 Task: Create a section Continuous Delivery Sprint and in the section, add a milestone Artificial Intelligence Chatbot Implementation in the project TrueNorth.
Action: Mouse moved to (69, 236)
Screenshot: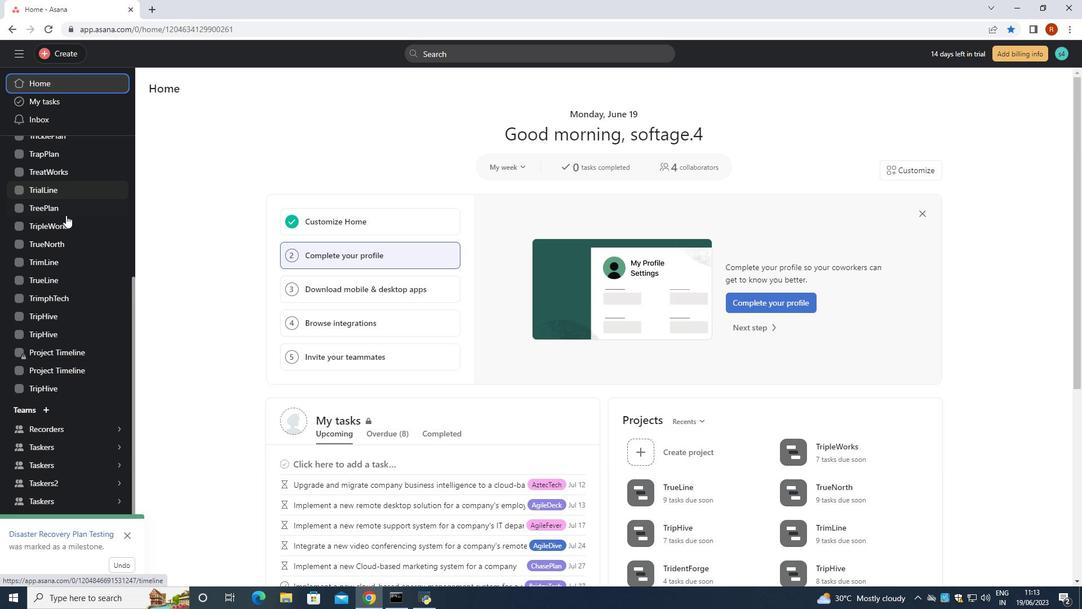 
Action: Mouse pressed left at (69, 236)
Screenshot: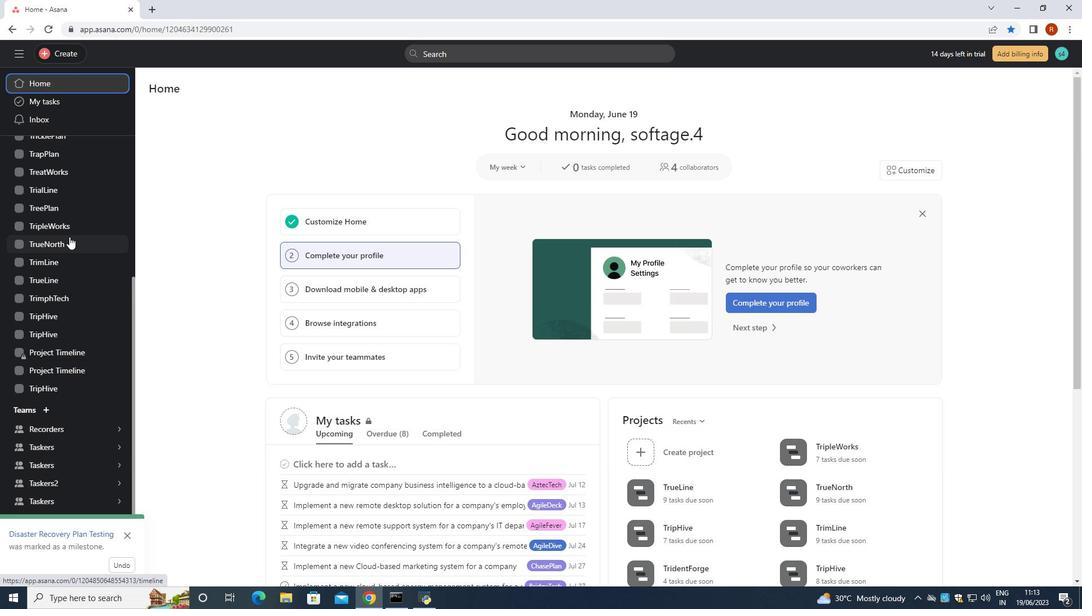 
Action: Mouse moved to (229, 533)
Screenshot: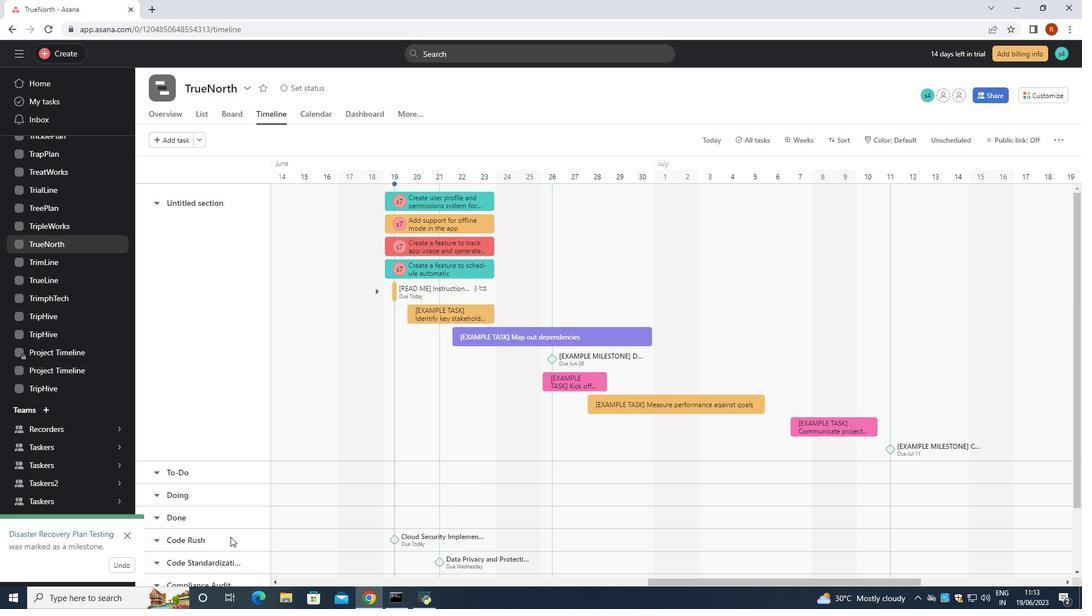 
Action: Mouse scrolled (229, 532) with delta (0, 0)
Screenshot: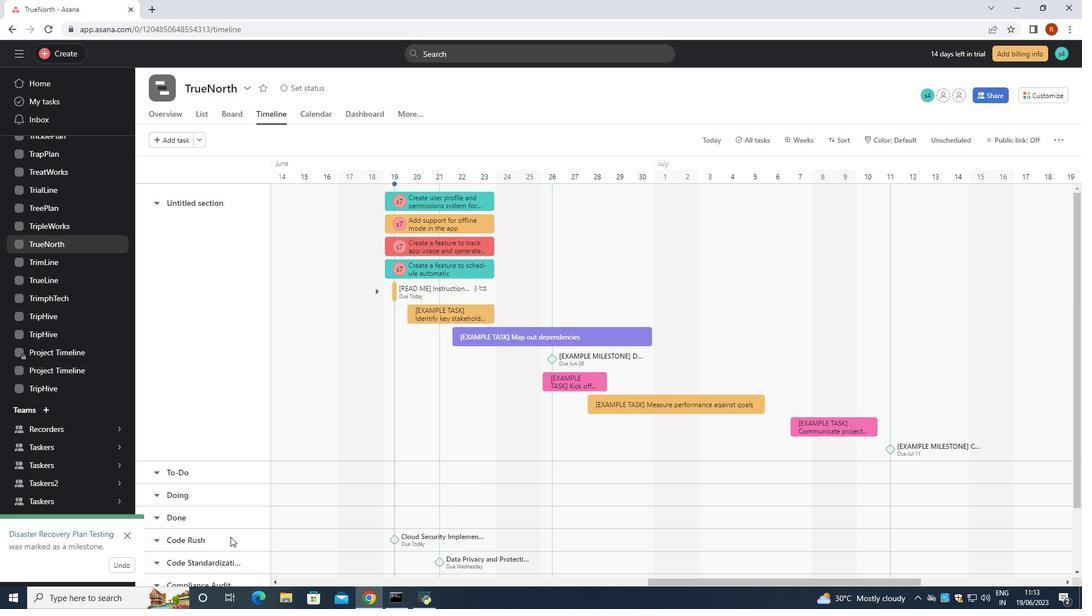 
Action: Mouse moved to (227, 532)
Screenshot: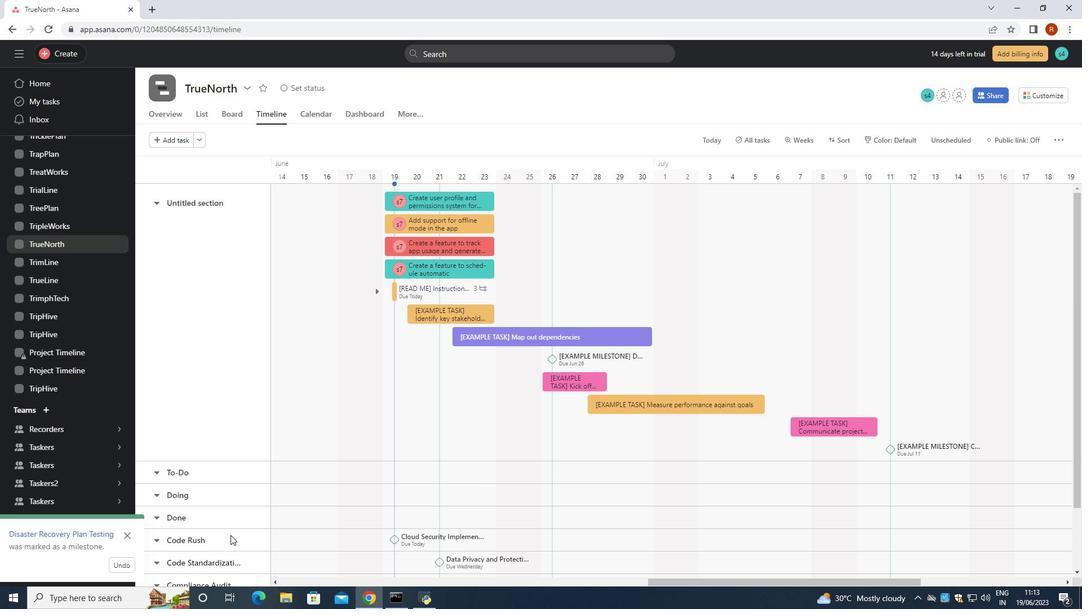 
Action: Mouse scrolled (227, 531) with delta (0, 0)
Screenshot: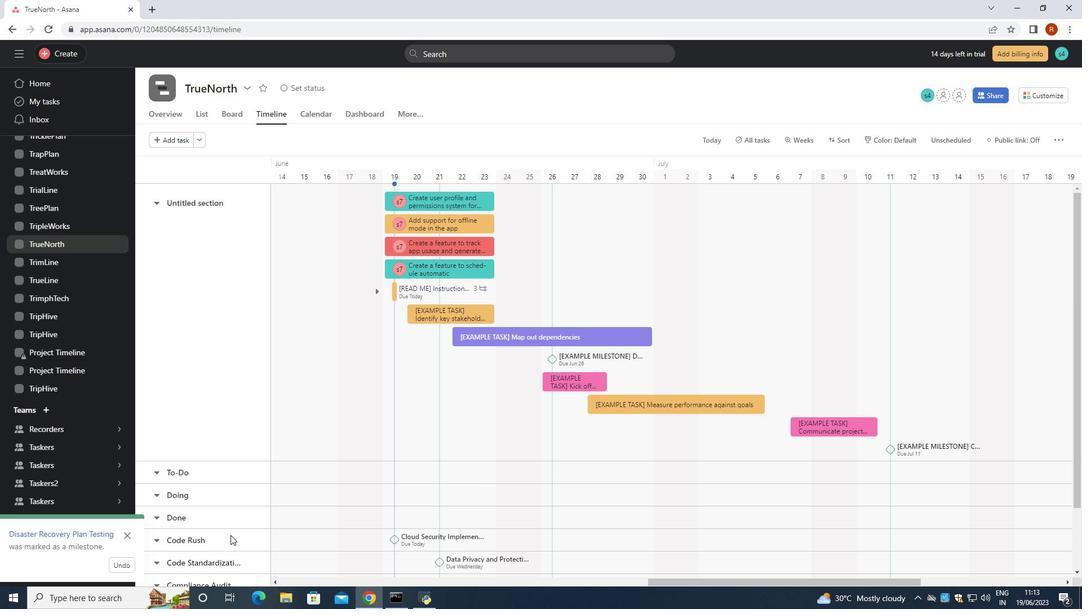 
Action: Mouse moved to (227, 532)
Screenshot: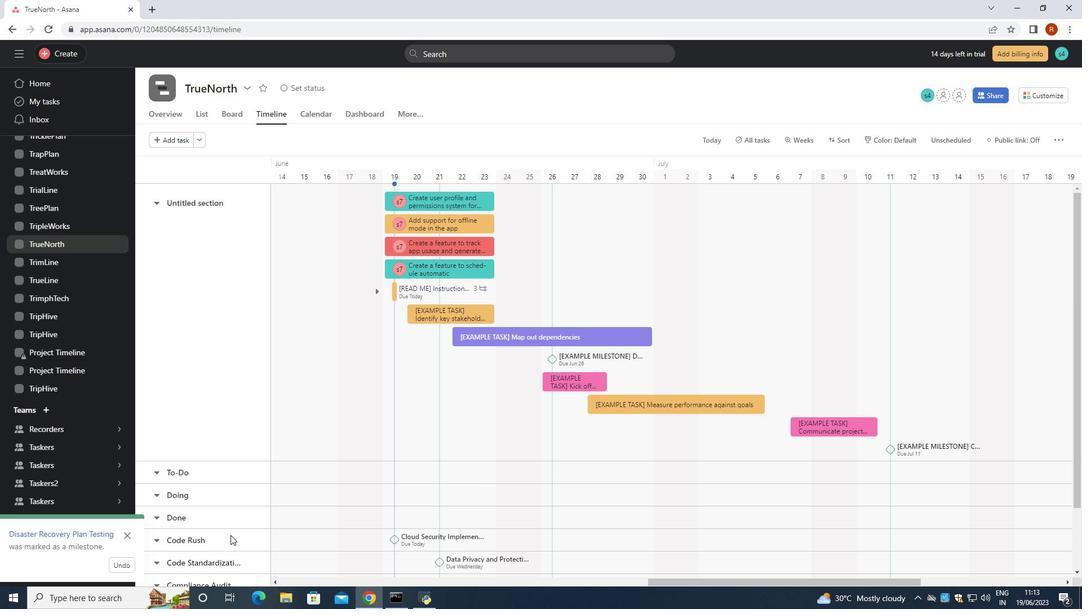 
Action: Mouse scrolled (227, 531) with delta (0, 0)
Screenshot: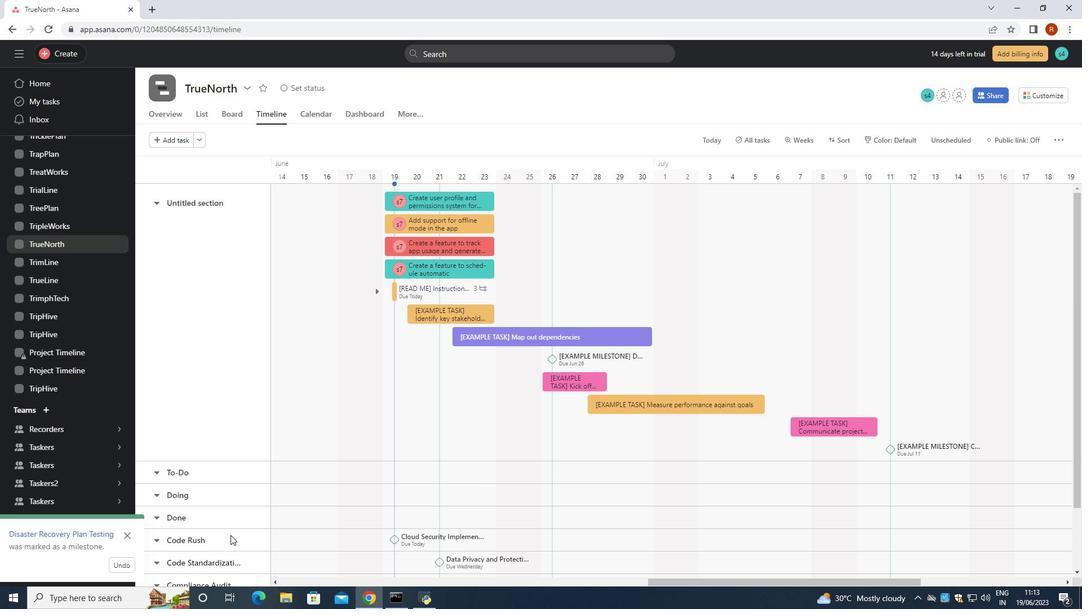 
Action: Mouse moved to (226, 531)
Screenshot: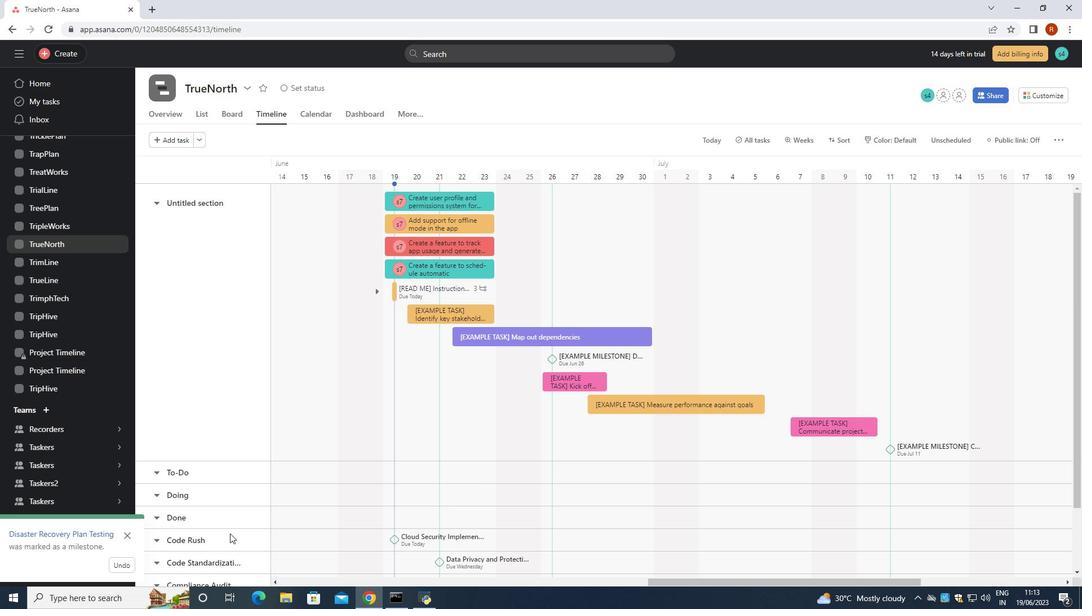 
Action: Mouse scrolled (226, 531) with delta (0, 0)
Screenshot: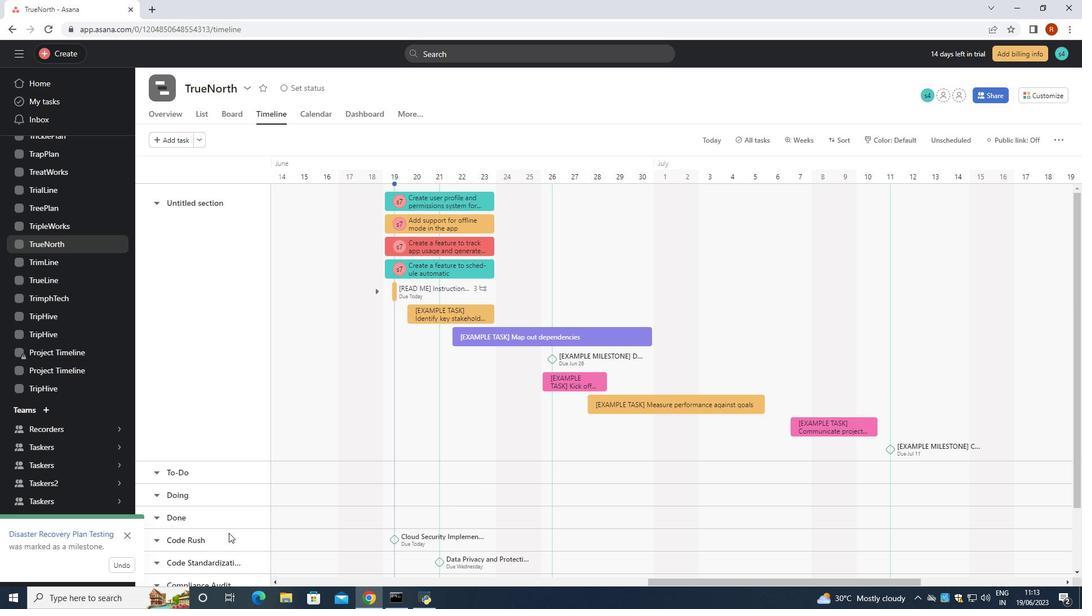
Action: Mouse scrolled (226, 531) with delta (0, 0)
Screenshot: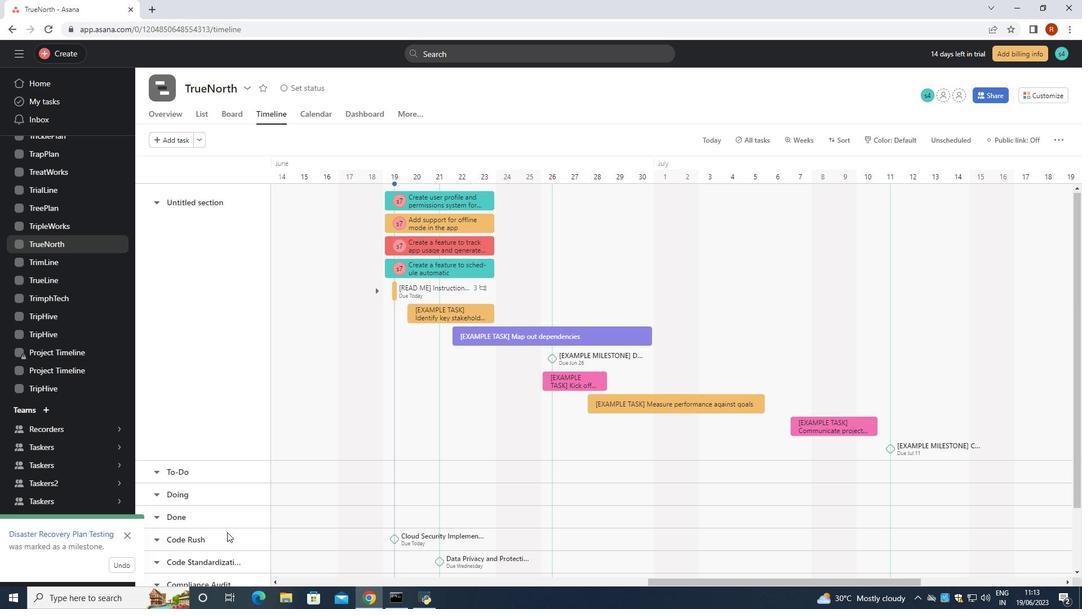 
Action: Mouse moved to (210, 531)
Screenshot: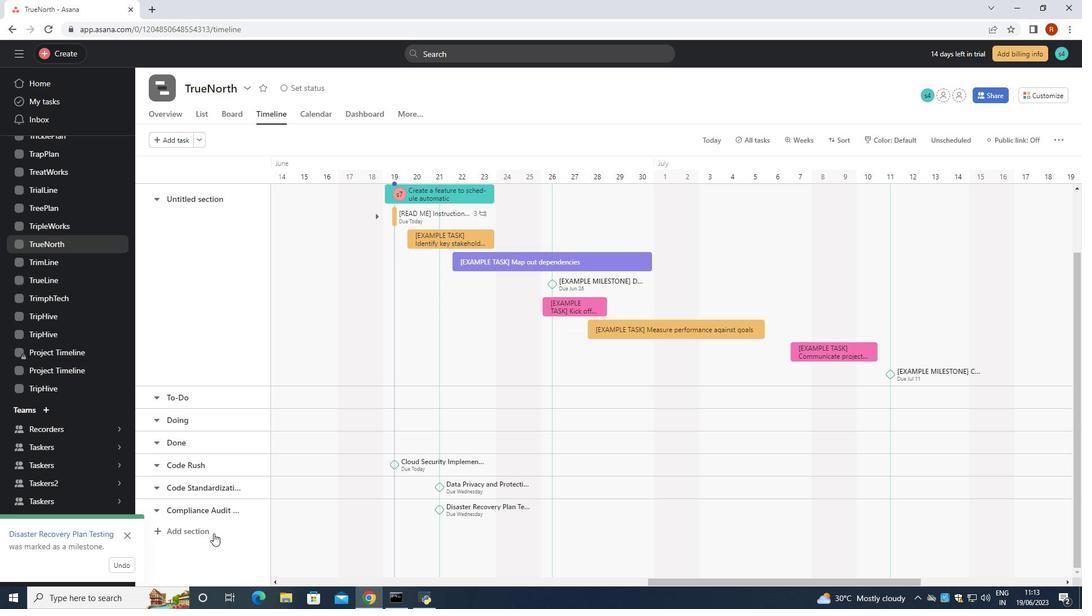
Action: Mouse pressed left at (210, 531)
Screenshot: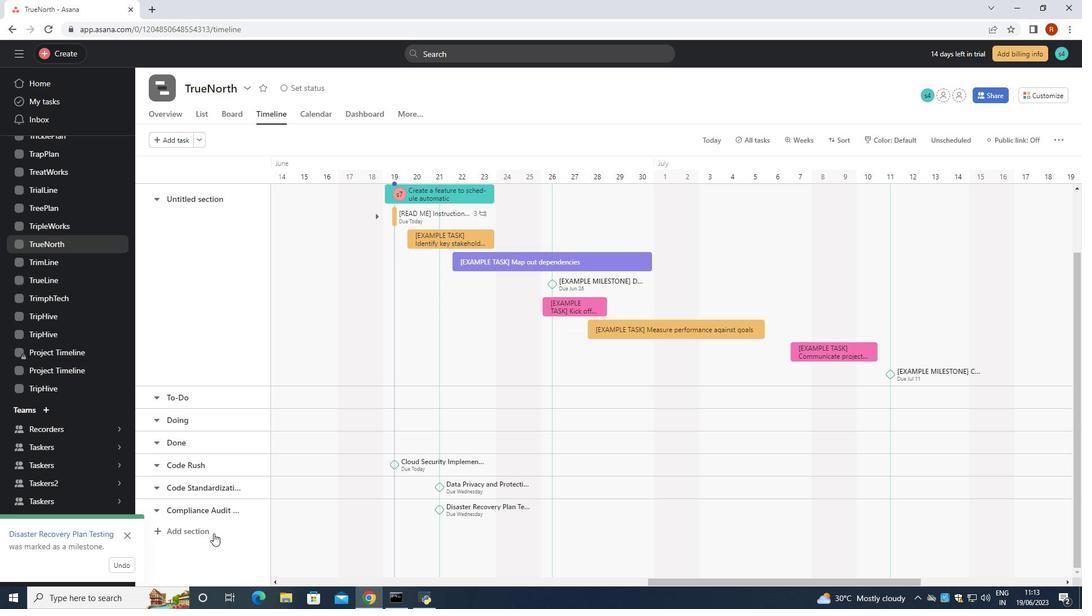 
Action: Mouse moved to (209, 531)
Screenshot: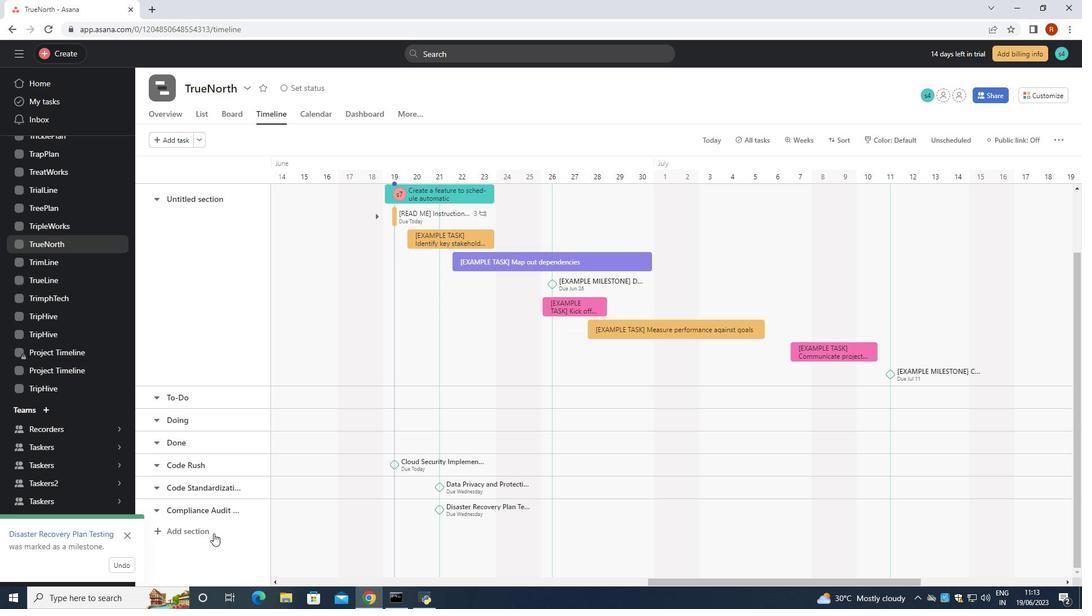 
Action: Key pressed <Key.shift>Continuous<Key.space><Key.shift>Delivery<Key.space><Key.shift>Sprint<Key.space><Key.shift><Key.shift><Key.shift><Key.shift><Key.shift>A<Key.backspace>
Screenshot: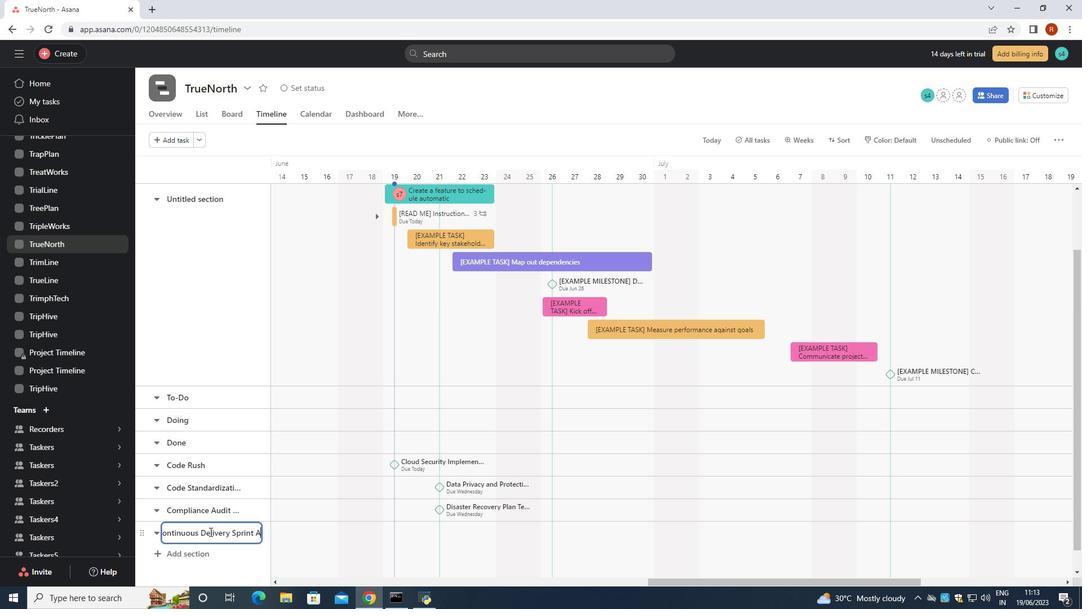 
Action: Mouse moved to (387, 533)
Screenshot: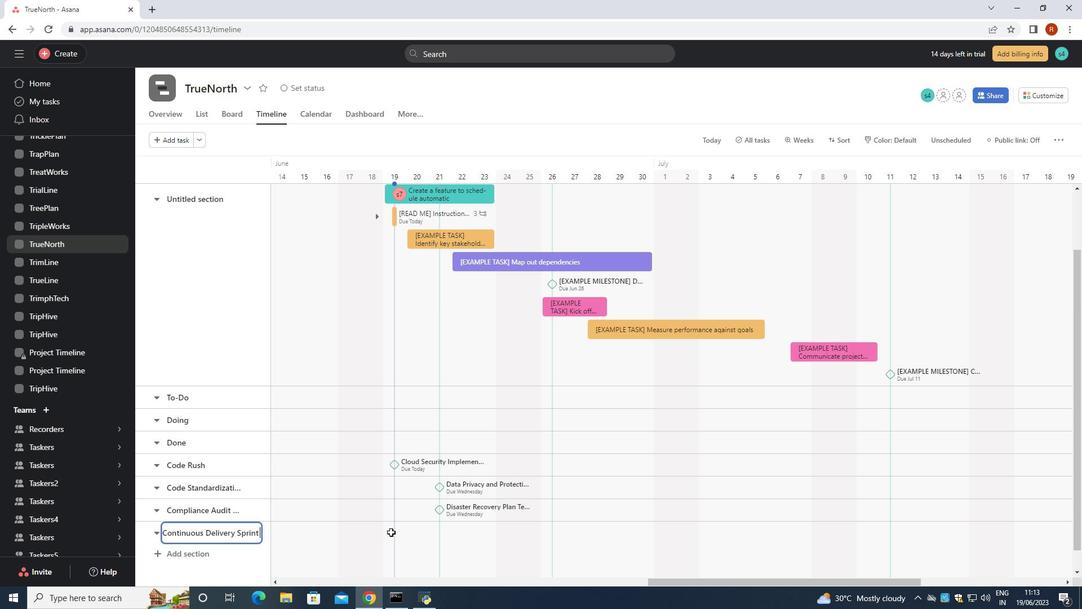 
Action: Mouse pressed left at (387, 533)
Screenshot: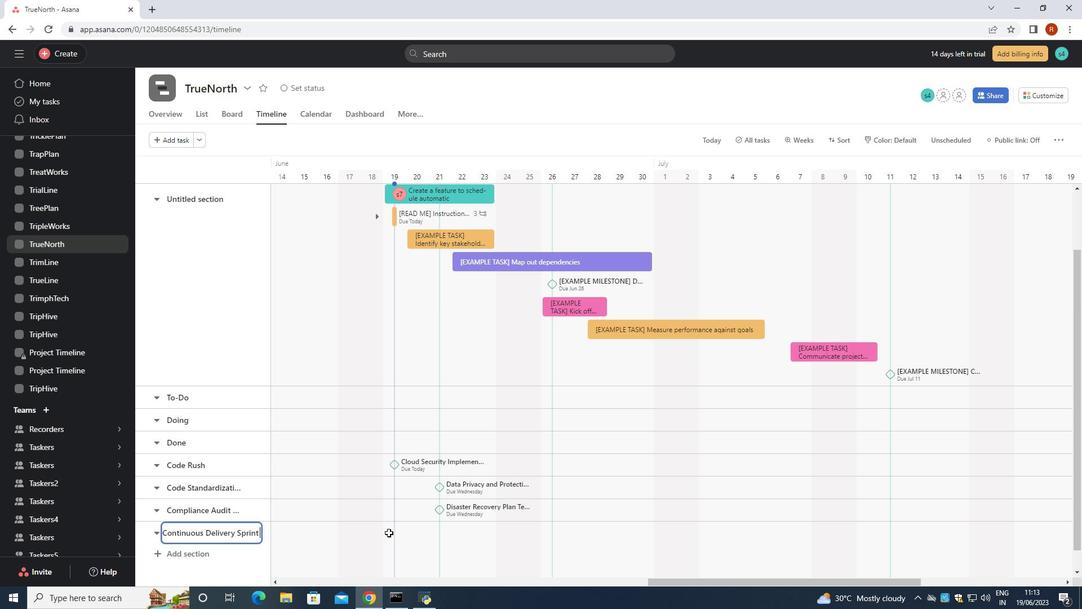 
Action: Mouse moved to (342, 527)
Screenshot: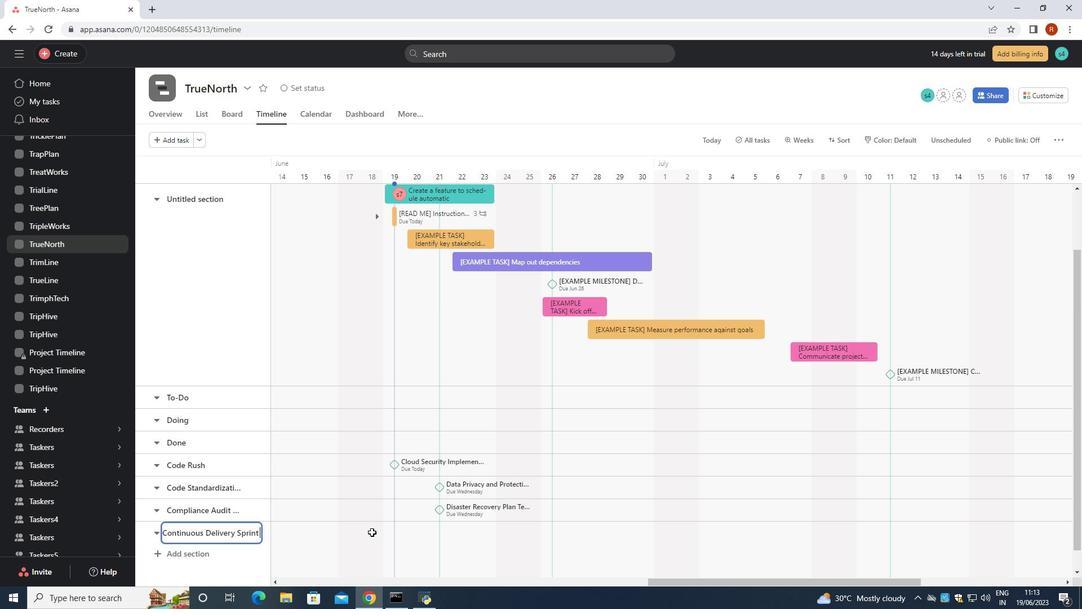 
Action: Mouse pressed left at (342, 527)
Screenshot: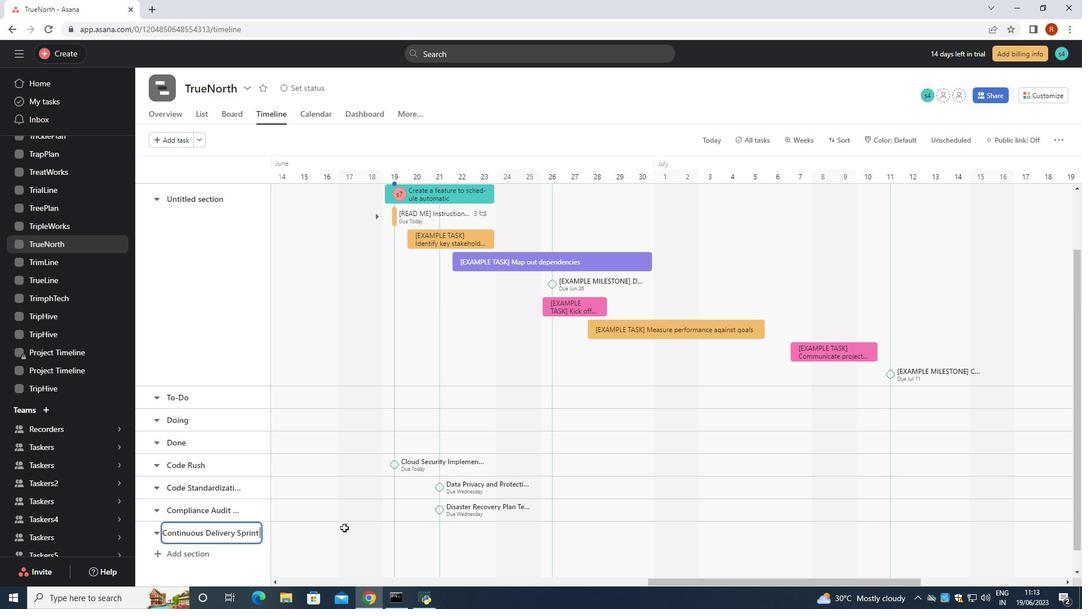 
Action: Mouse pressed left at (342, 527)
Screenshot: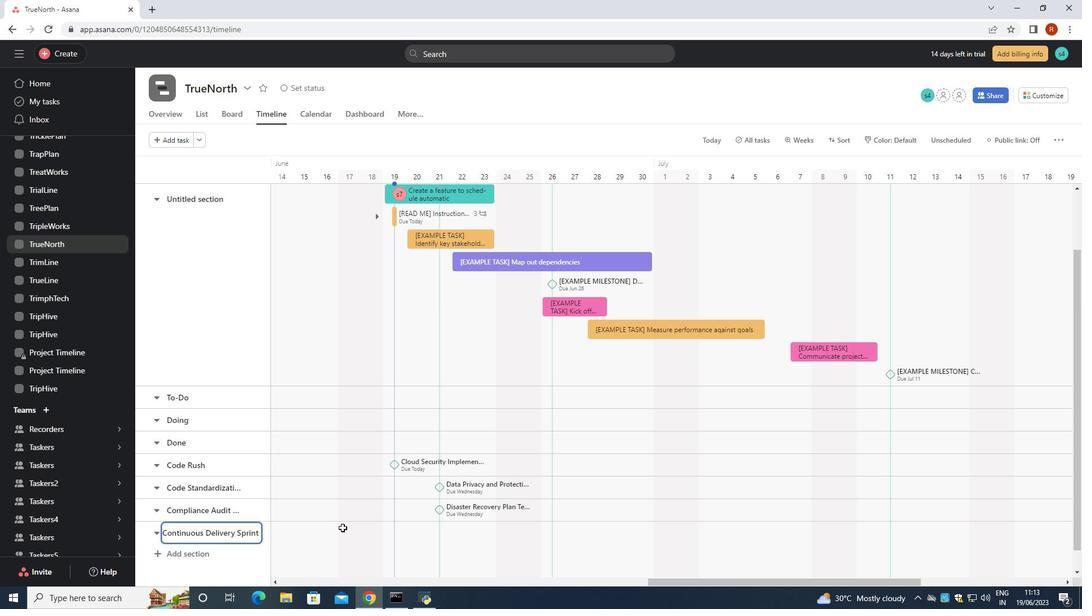 
Action: Mouse moved to (359, 536)
Screenshot: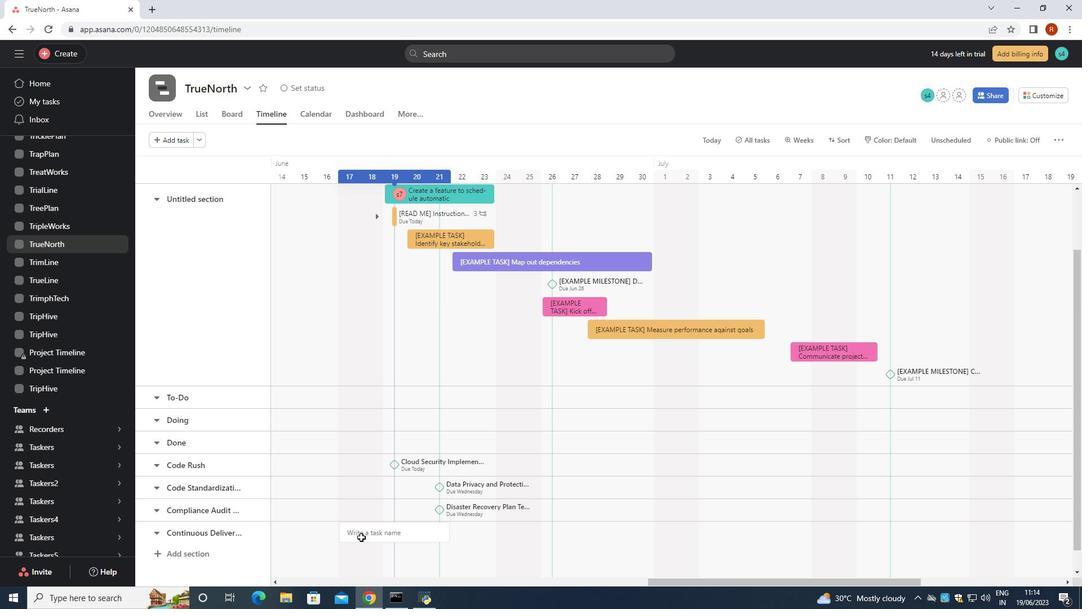 
Action: Mouse pressed left at (359, 536)
Screenshot: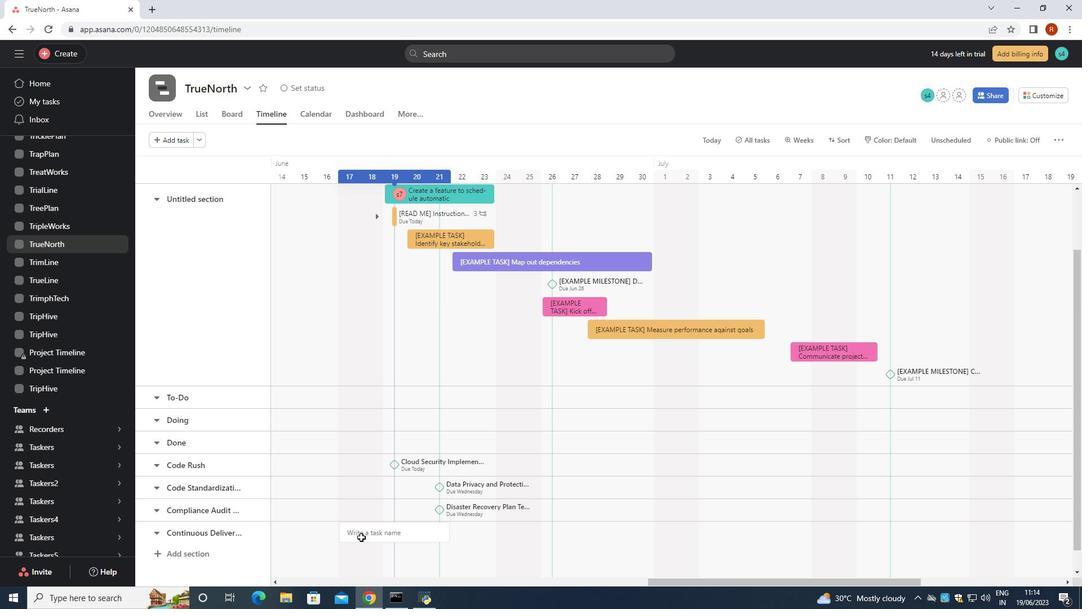 
Action: Mouse moved to (423, 582)
Screenshot: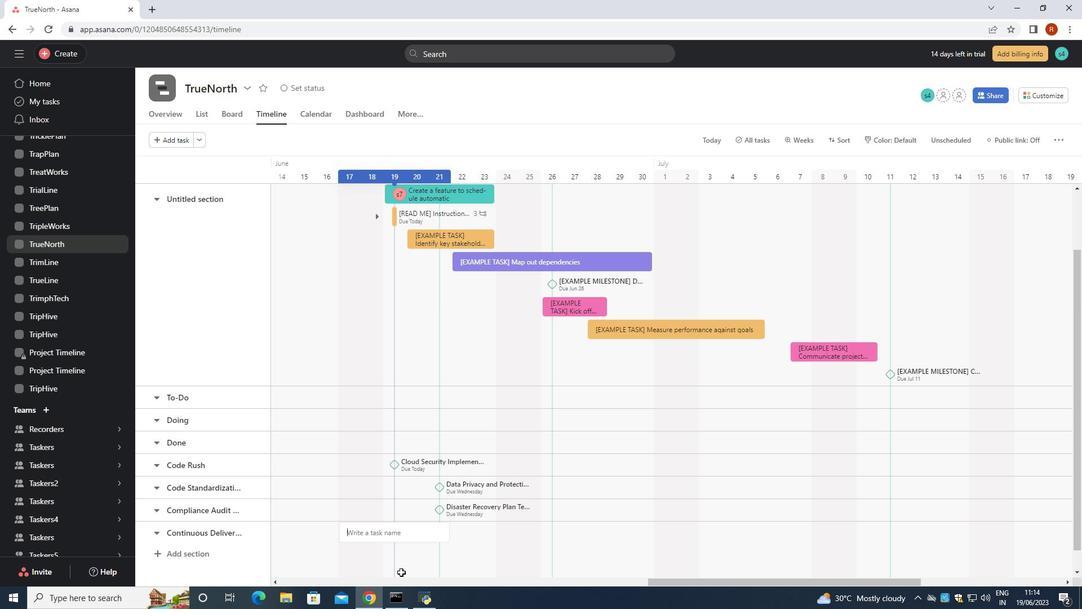 
Action: Key pressed <Key.shift><Key.shift><Key.shift><Key.shift>Artifical<Key.space><Key.shift>Inte<Key.left><Key.left><Key.left><Key.left><Key.left><Key.left><Key.left><Key.left><Key.left><Key.left><Key.left><Key.right><Key.right><Key.right>i<Key.right><Key.right><Key.right><Key.right><Key.right><Key.right><Key.right><Key.right><Key.right><Key.left><Key.left><Key.left><Key.left><Key.left><Key.left><Key.left><Key.left><Key.backspace><Key.right>i<Key.right><Key.right><Key.right><Key.right><Key.right><Key.right><Key.right>lligee<Key.backspace>nv<Key.backspace>ce<Key.space><Key.shift><Key.shift><Key.shift><Key.shift>Chatbot<Key.space><Key.shift>Implementation<Key.space><Key.enter>
Screenshot: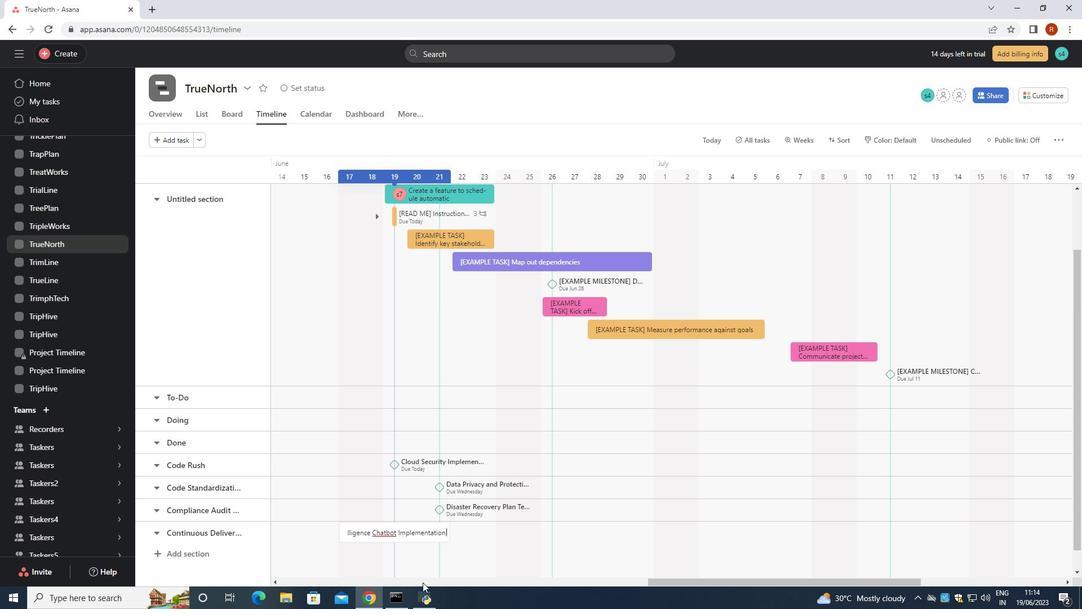 
Action: Mouse moved to (395, 516)
Screenshot: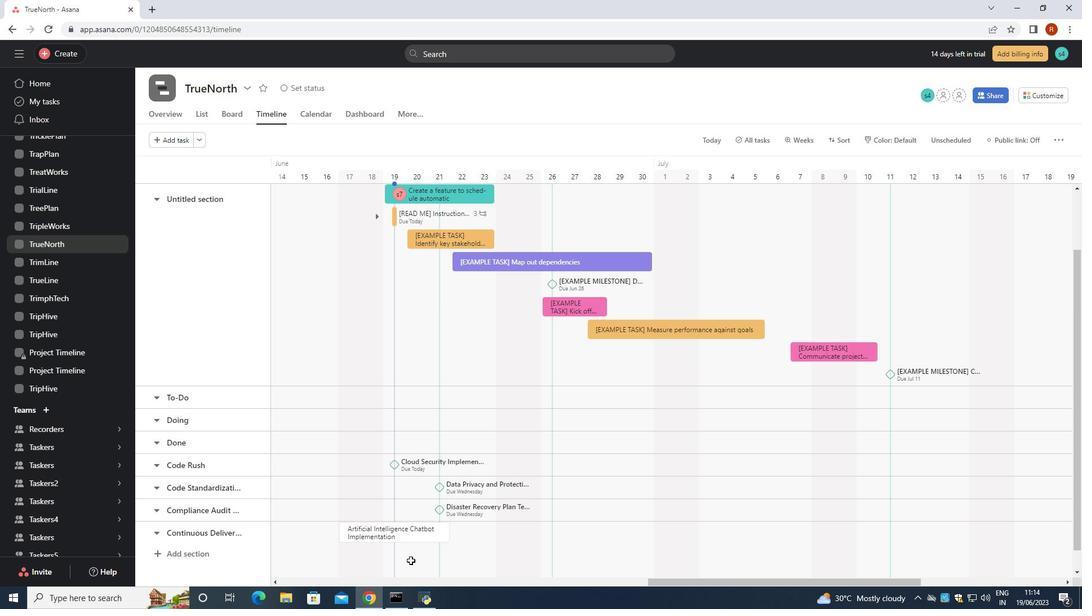 
Action: Mouse pressed right at (395, 516)
Screenshot: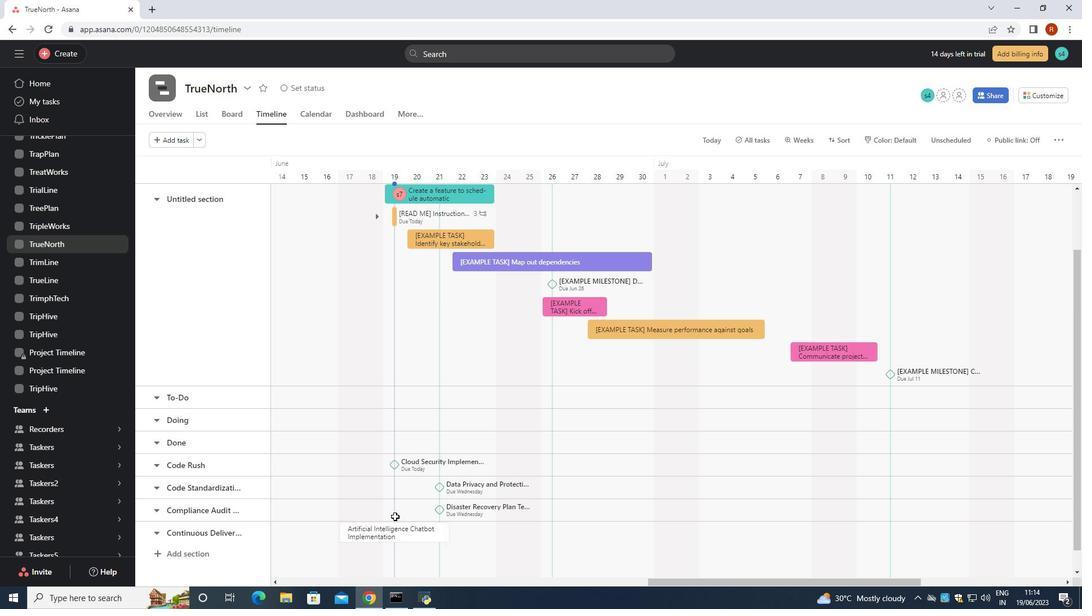 
Action: Mouse moved to (389, 535)
Screenshot: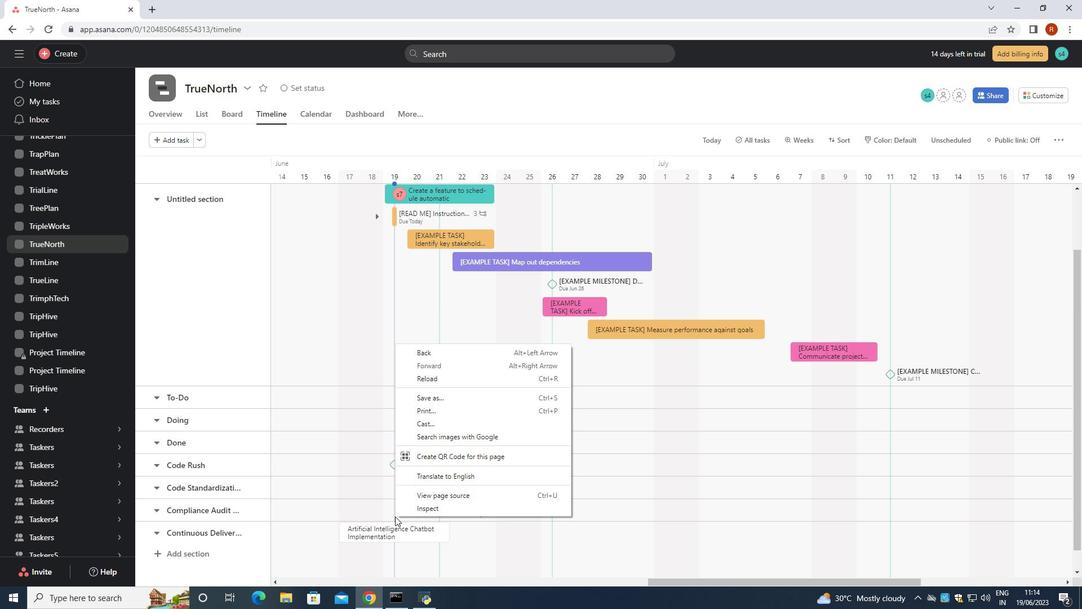 
Action: Mouse pressed right at (389, 535)
Screenshot: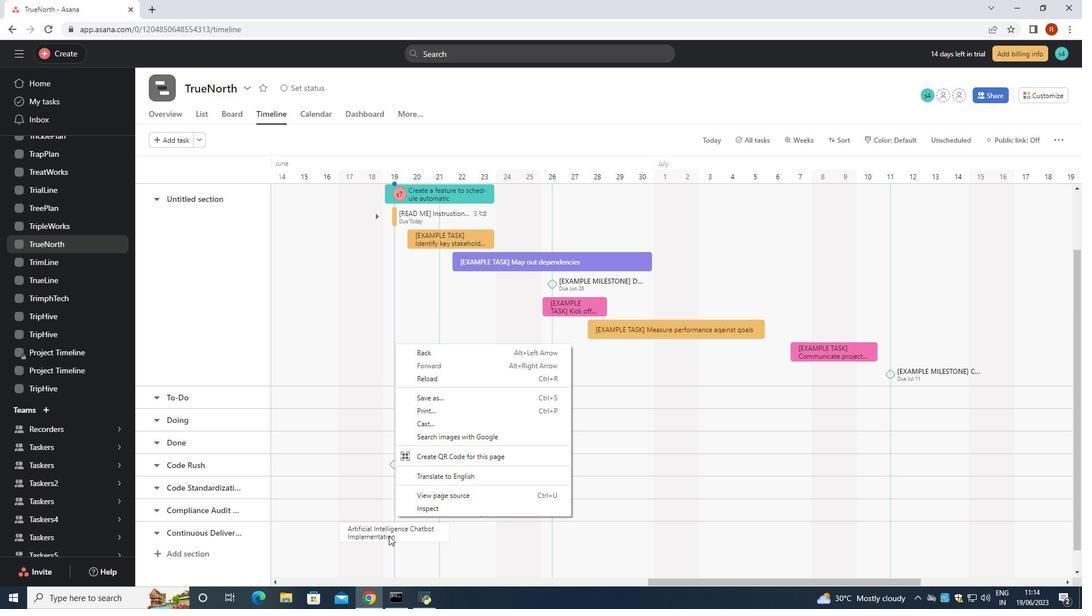 
Action: Mouse moved to (438, 479)
Screenshot: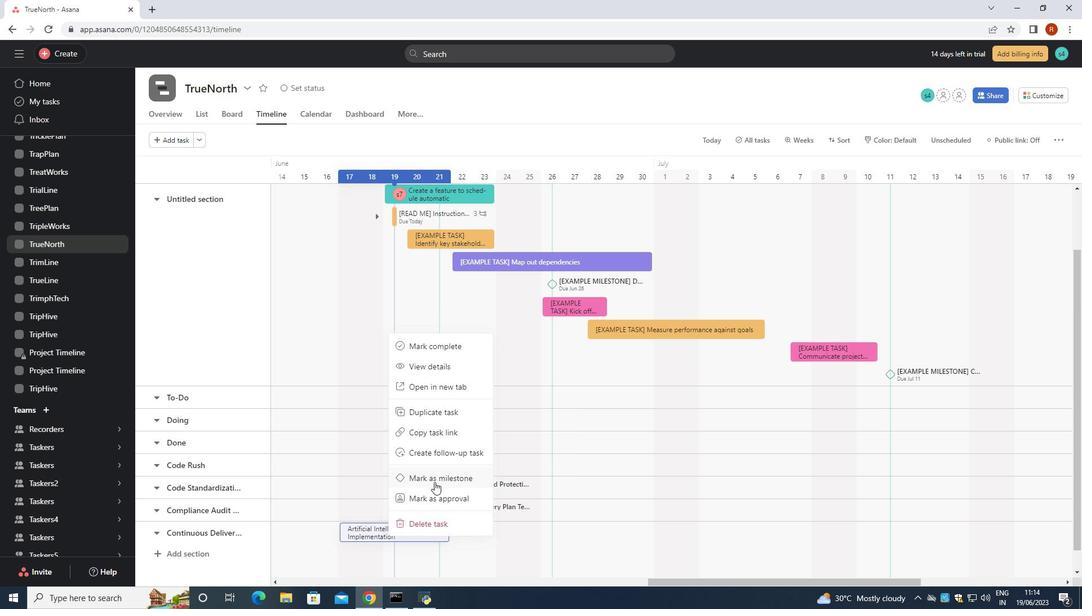 
Action: Mouse pressed left at (438, 479)
Screenshot: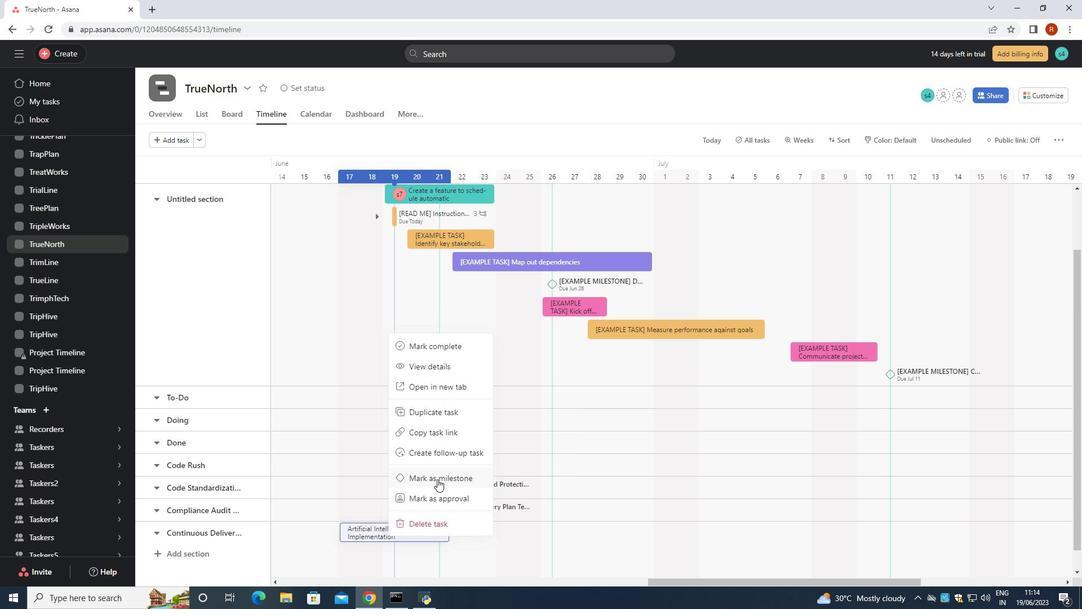 
Action: Mouse moved to (438, 478)
Screenshot: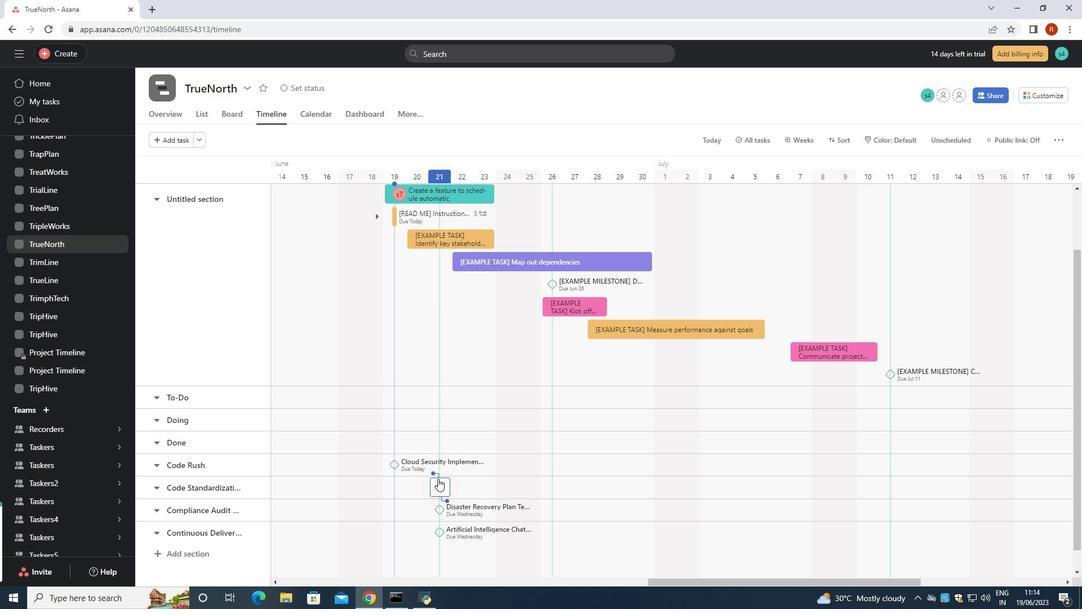 
